 Task: Use the formula "HEX2OCT" in spreadsheet "Project protfolio".
Action: Mouse moved to (119, 76)
Screenshot: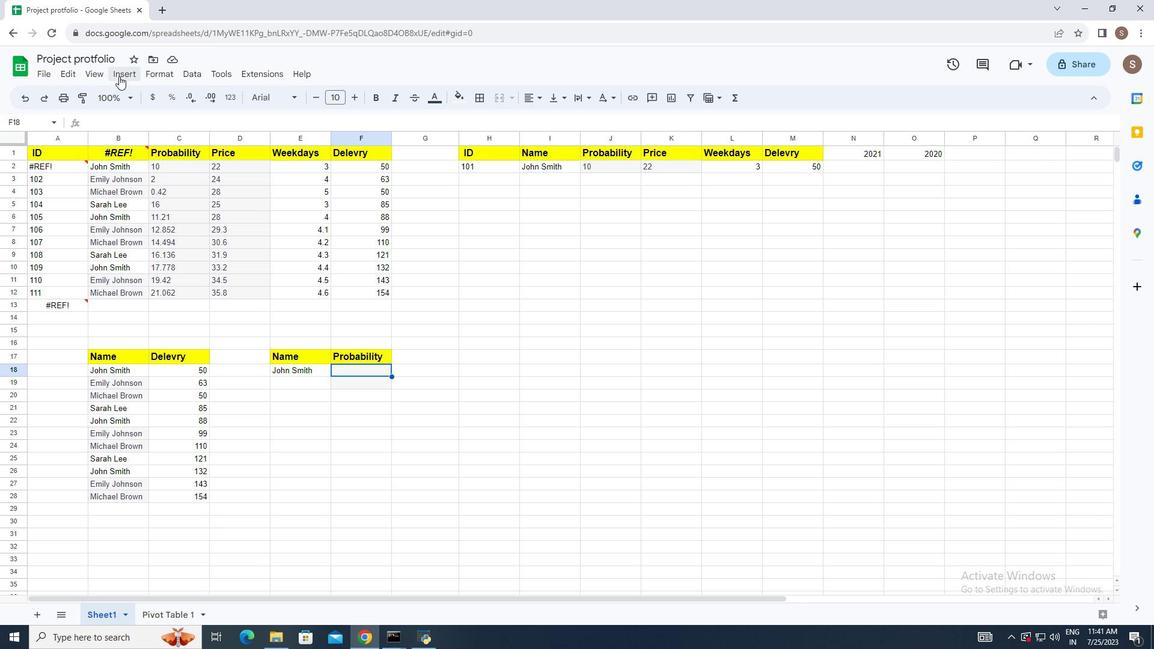 
Action: Mouse pressed left at (119, 76)
Screenshot: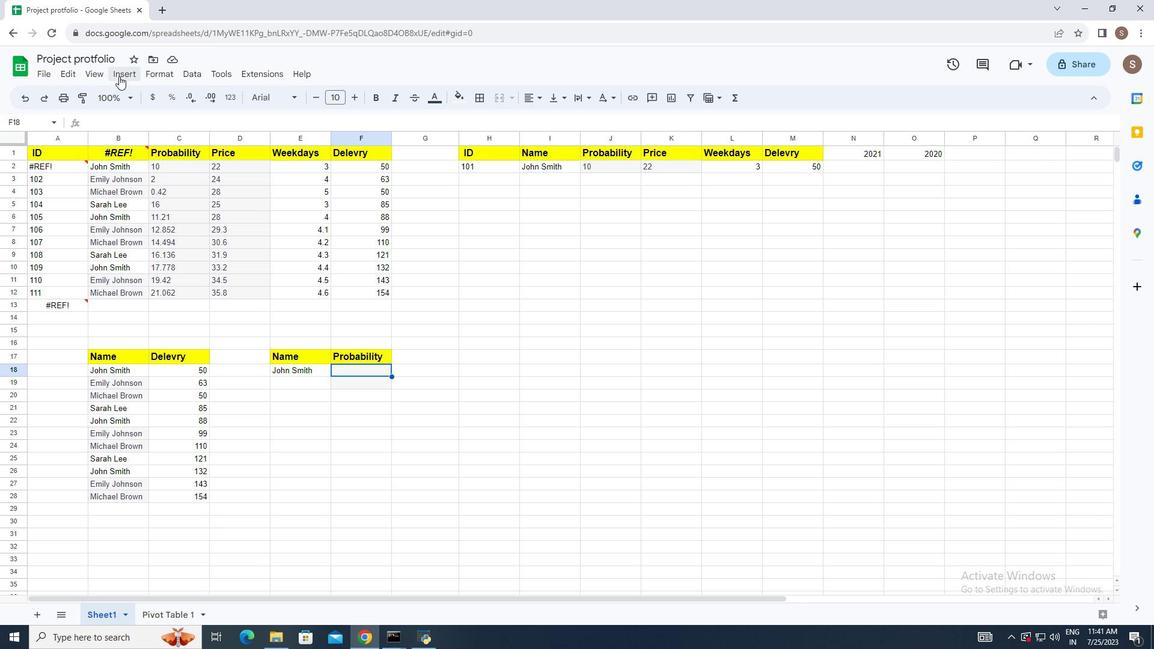 
Action: Mouse moved to (185, 281)
Screenshot: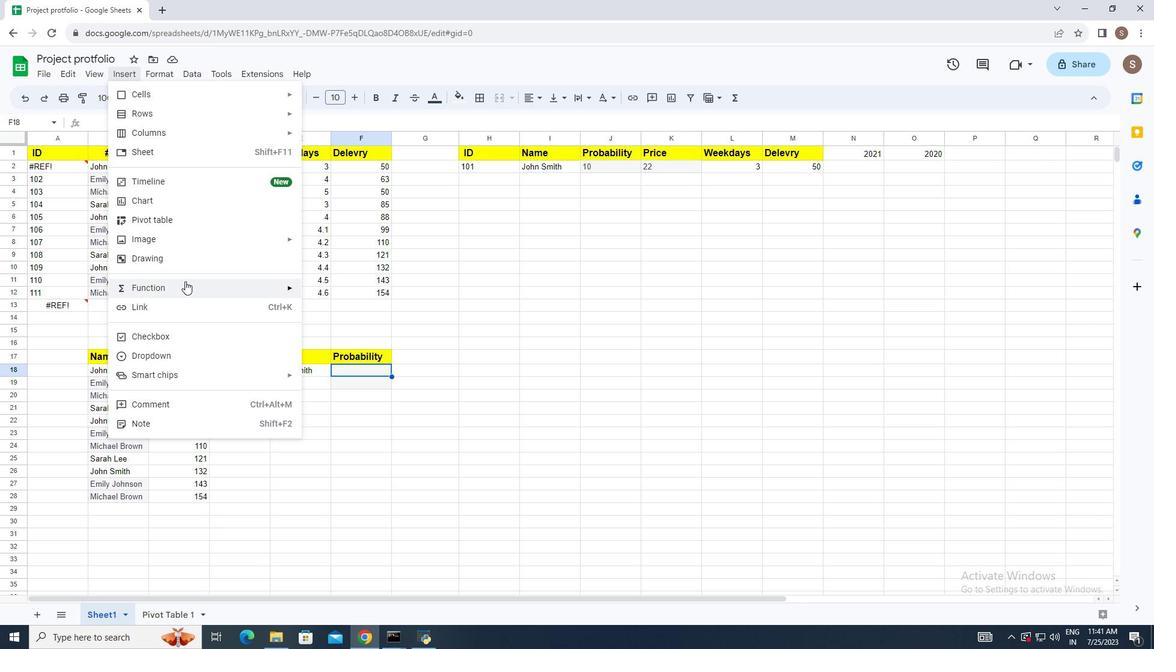 
Action: Mouse pressed left at (185, 281)
Screenshot: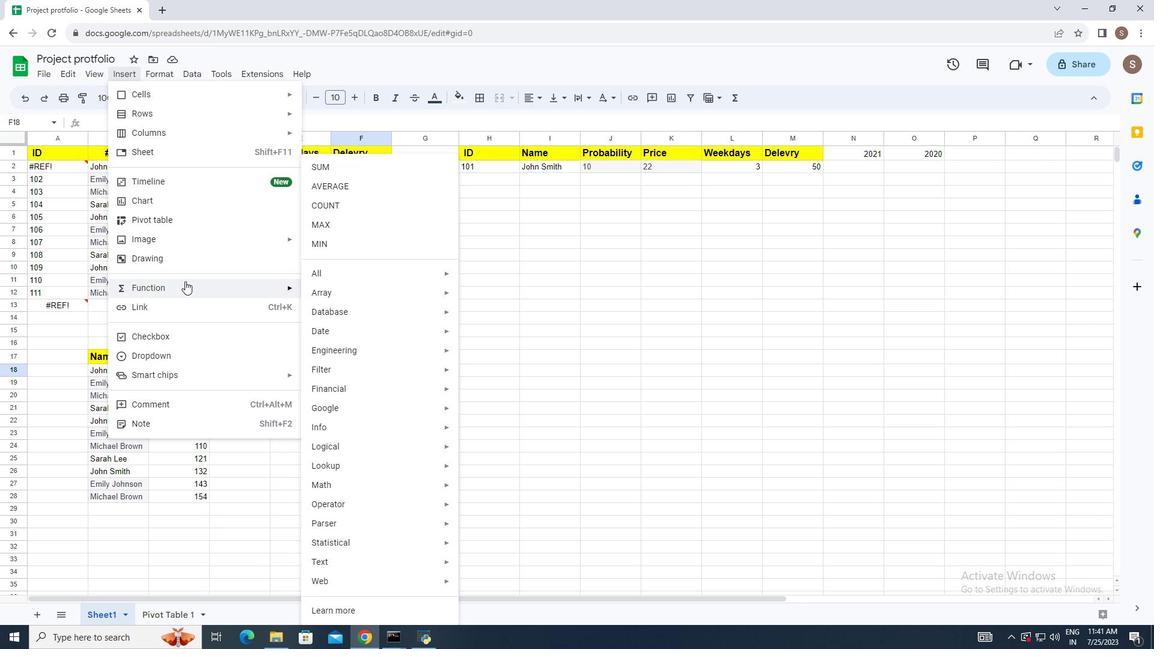 
Action: Mouse moved to (323, 275)
Screenshot: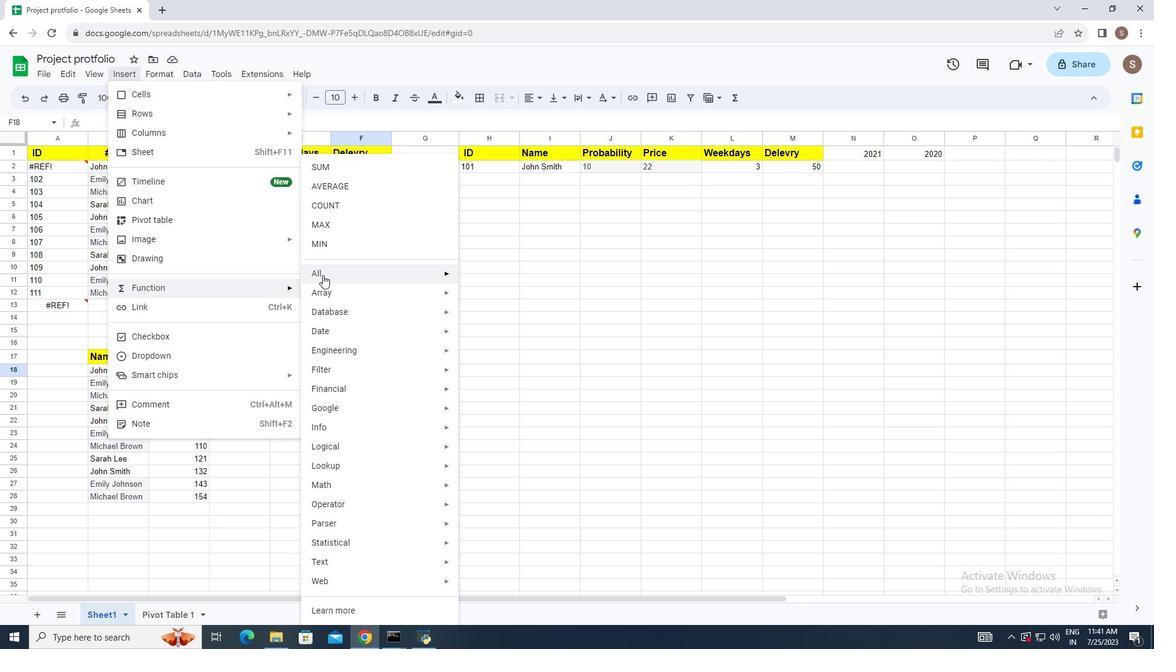 
Action: Mouse pressed left at (323, 275)
Screenshot: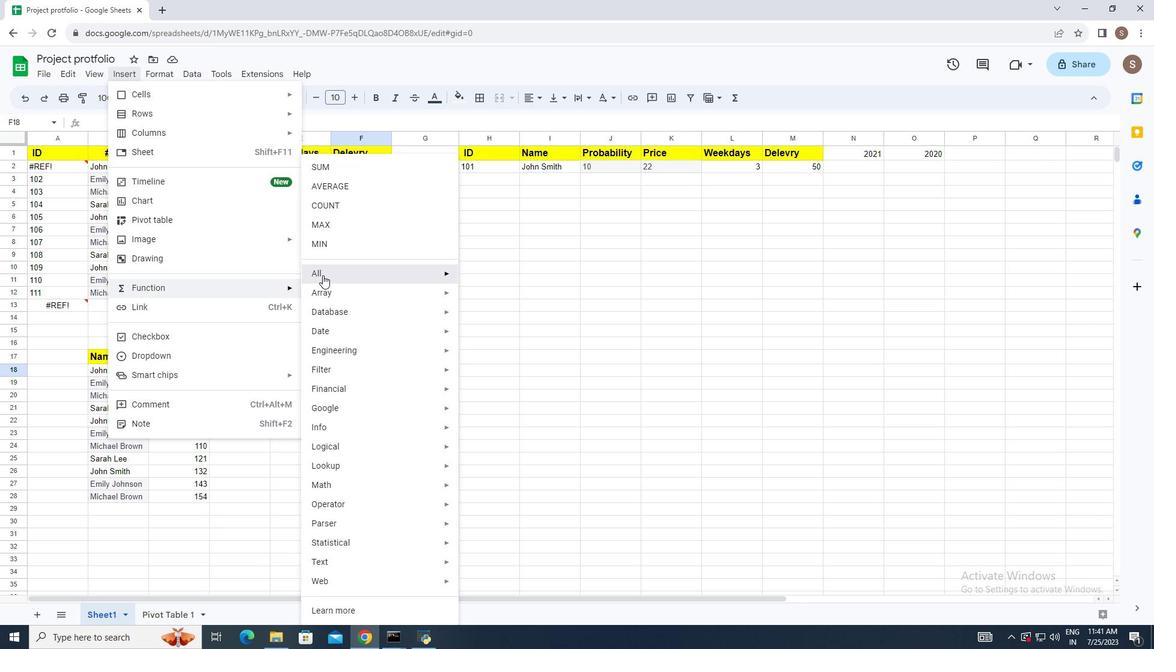 
Action: Mouse moved to (528, 269)
Screenshot: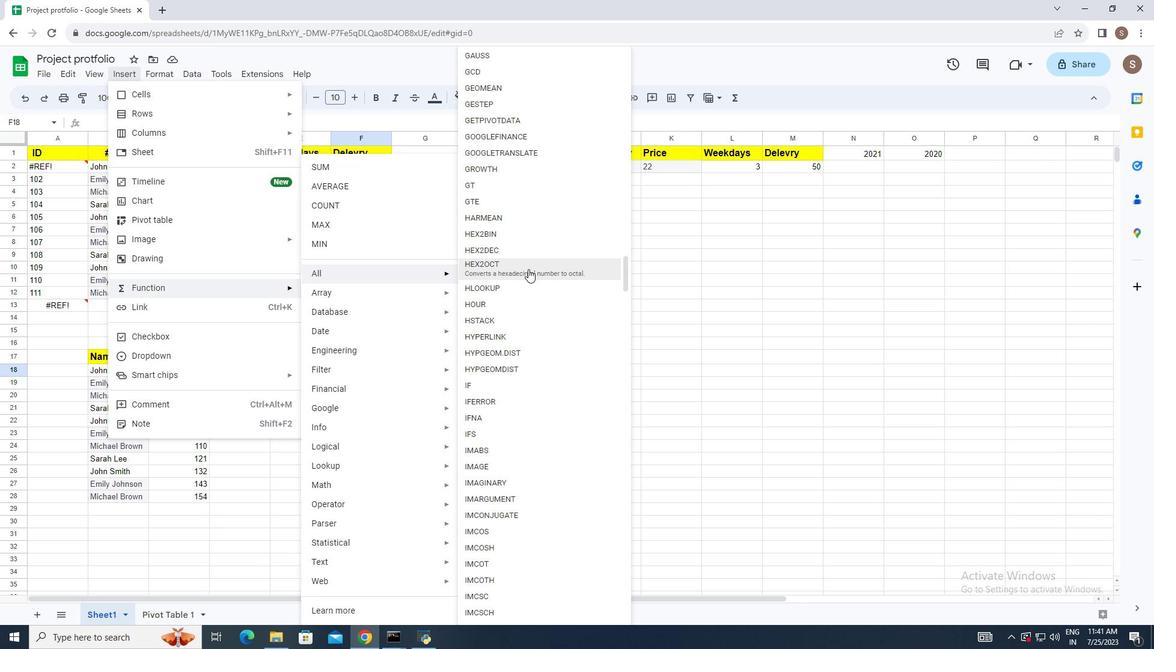 
Action: Mouse pressed left at (528, 269)
Screenshot: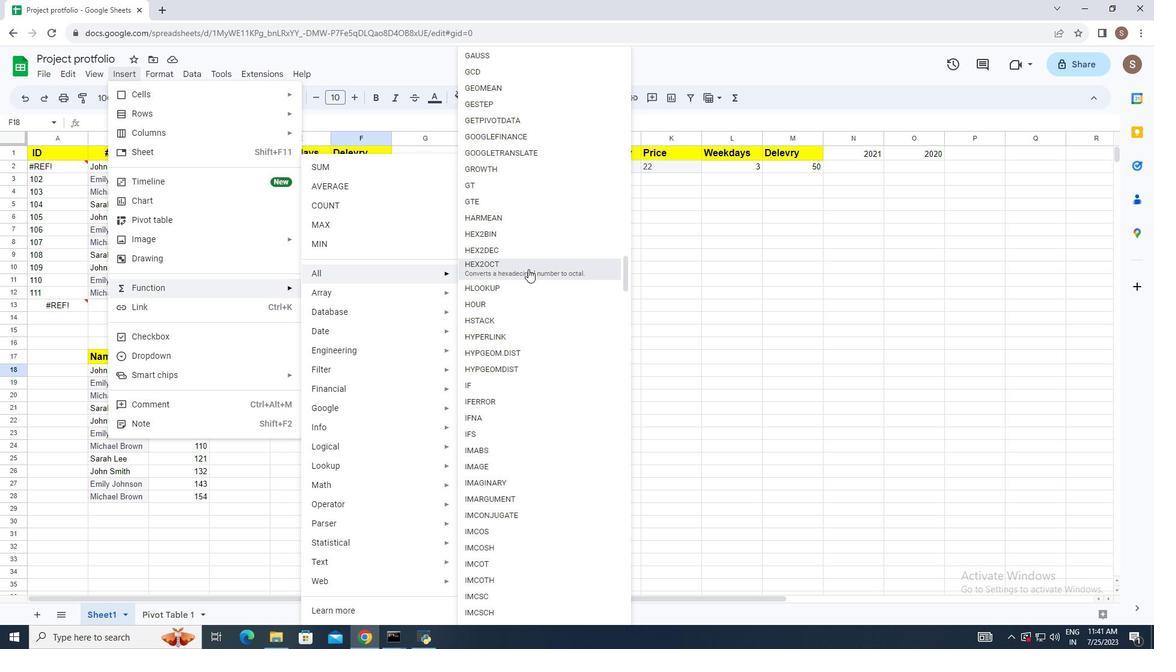 
Action: Mouse moved to (489, 347)
Screenshot: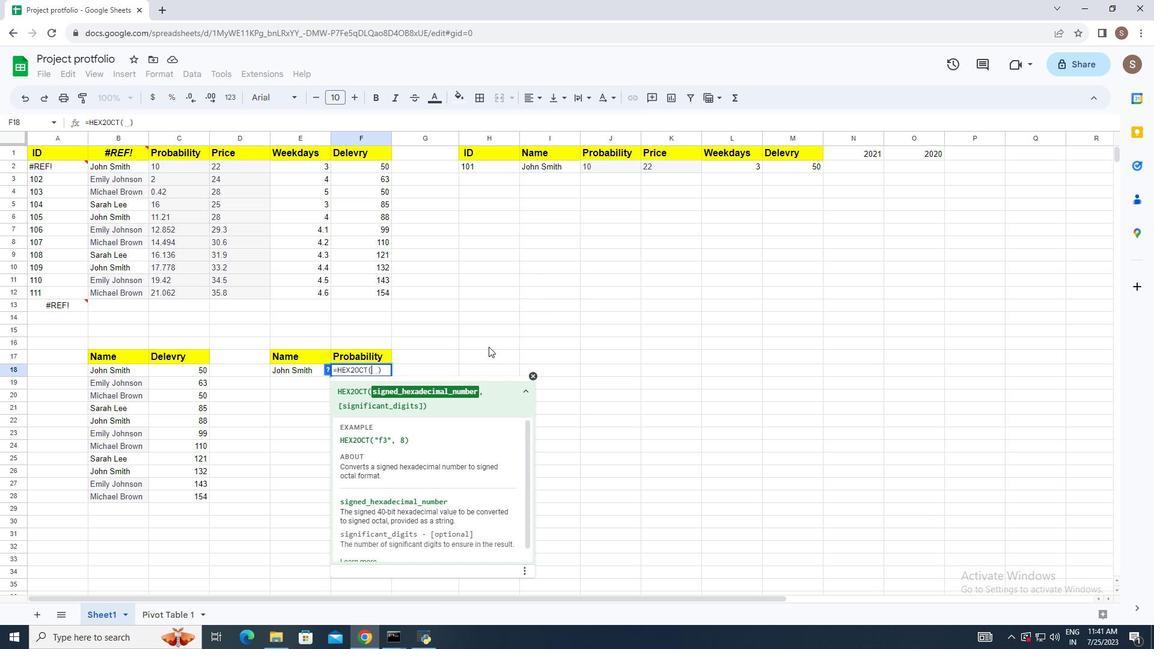 
Action: Key pressed <Key.shift_r><Key.shift_r><Key.shift_r>"f3<Key.shift_r><Key.shift_r><Key.shift_r><Key.shift_r><Key.shift_r><Key.shift_r><Key.shift_r><Key.shift_r><Key.shift_r><Key.shift_r><Key.shift_r><Key.shift_r><Key.shift_r><Key.shift_r><Key.shift_r>",<Key.space>8<Key.enter>
Screenshot: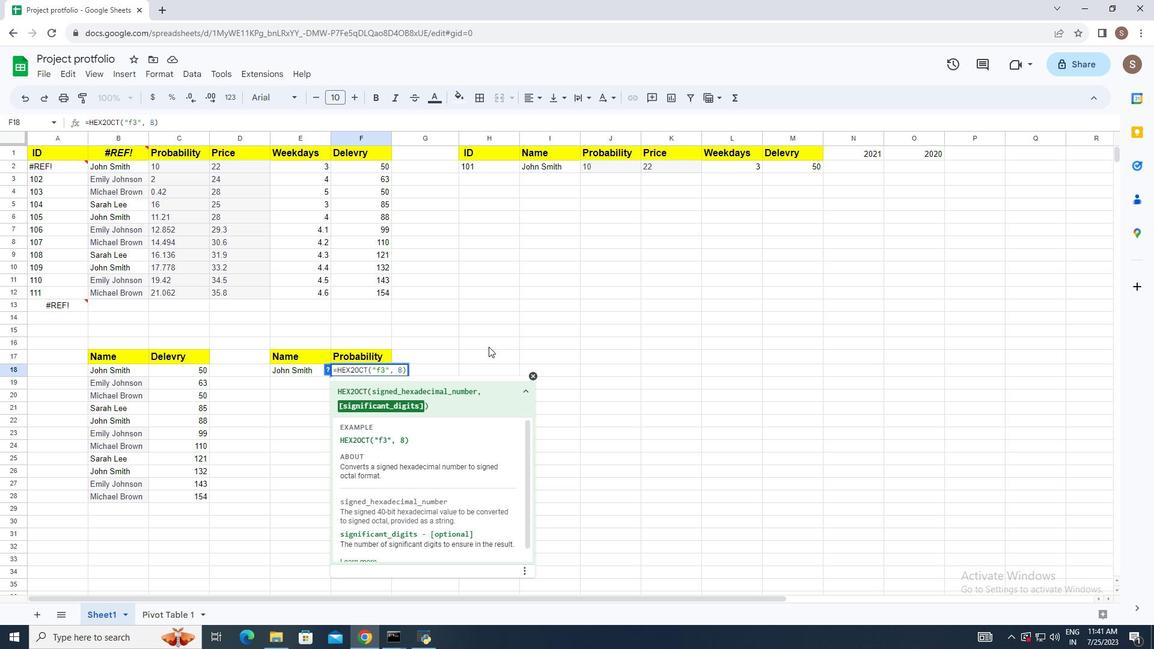 
